 Task: Add an event with the title Casual Lunch and Learn: Effective Presentation Techniques and Delivery, date '2023/12/19', time 9:15 AM to 11:15 AM, logged in from the account softage.3@softage.netand send the event invitation to softage.4@softage.net and softage.5@softage.net. Set a reminder for the event 2 hour before
Action: Mouse moved to (95, 106)
Screenshot: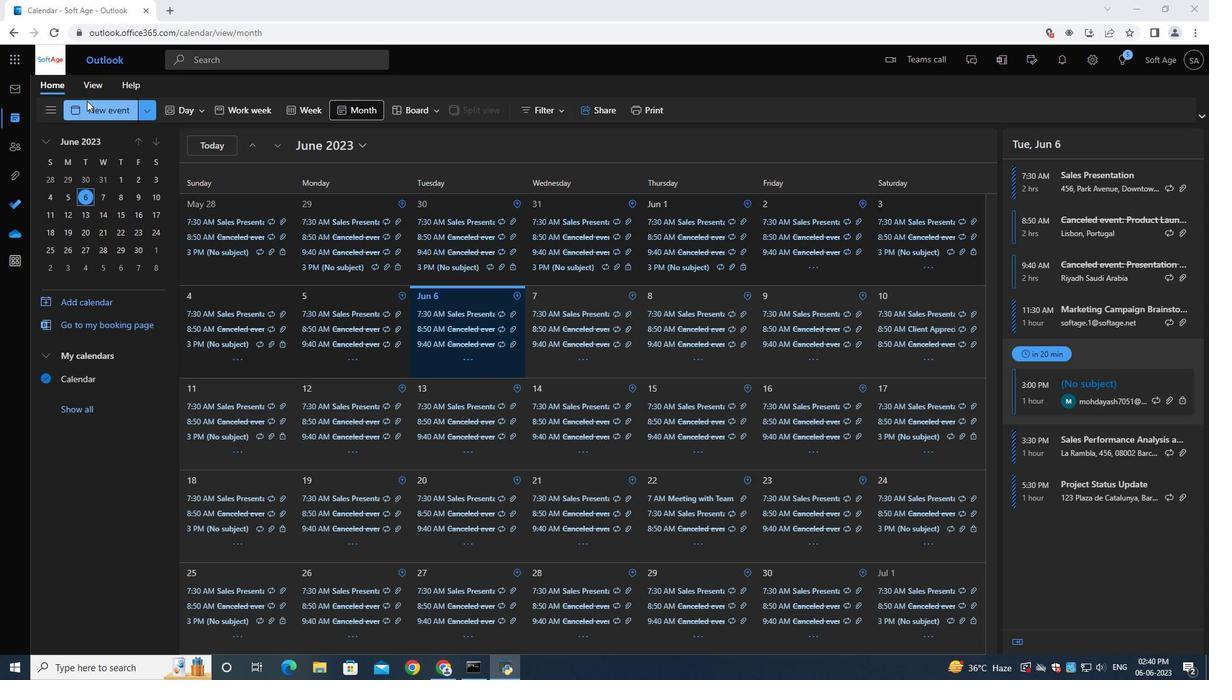
Action: Mouse pressed left at (95, 106)
Screenshot: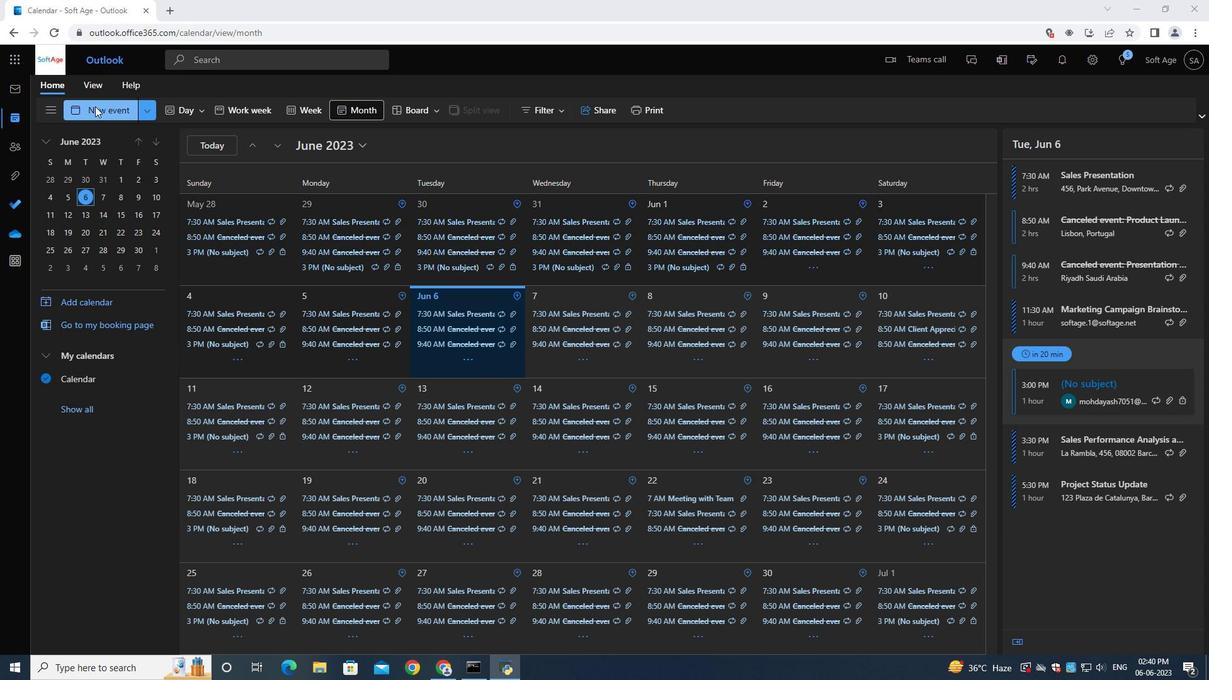 
Action: Mouse moved to (337, 197)
Screenshot: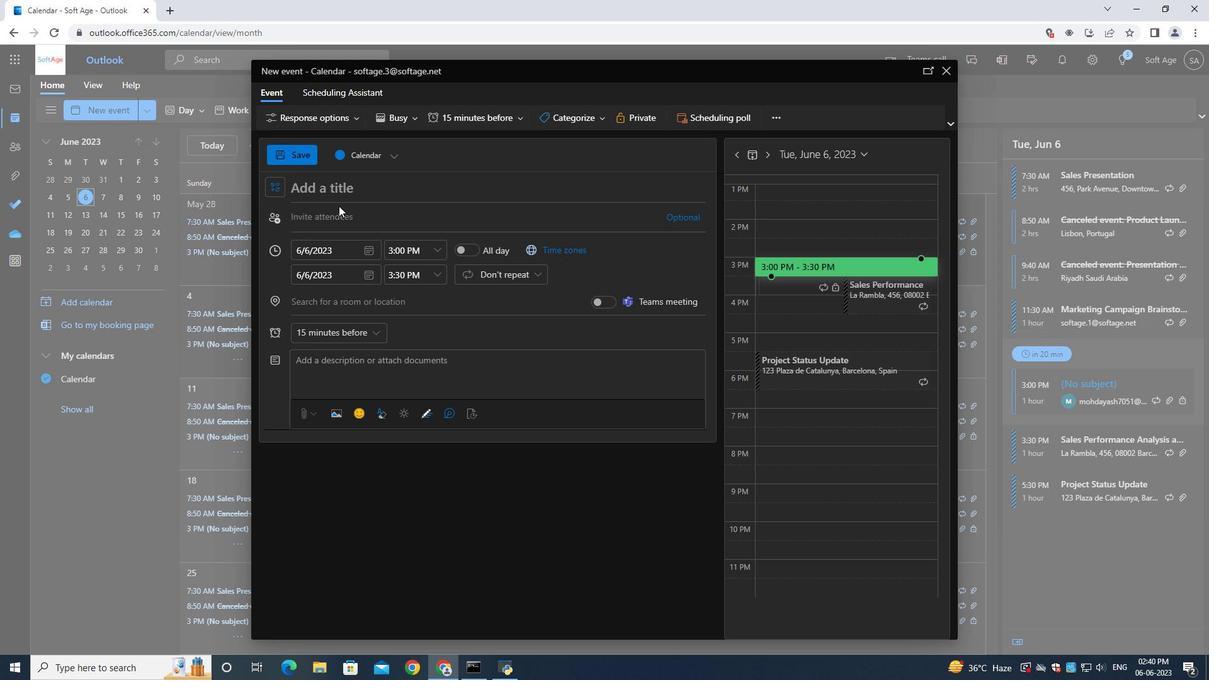 
Action: Key pressed <Key.shift>Cau<Key.backspace>sual<Key.space><Key.shift><Key.shift><Key.shift><Key.shift><Key.shift><Key.shift><Key.shift><Key.shift><Key.shift><Key.shift><Key.shift><Key.shift><Key.shift><Key.shift>Lucnh<Key.backspace><Key.backspace><Key.backspace>nch<Key.space><Key.shift><Key.shift><Key.shift><Key.shift><Key.shift><Key.shift><Key.shift><Key.shift><Key.shift><Key.shift><Key.shift><Key.shift><Key.shift><Key.shift><Key.shift><Key.shift><Key.shift><Key.shift><Key.shift><Key.shift><Key.shift><Key.shift><Key.shift><Key.shift><Key.shift><Key.shift><Key.shift><Key.shift><Key.shift><Key.shift><Key.shift><Key.shift><Key.shift><Key.shift><Key.shift><Key.shift><Key.shift><Key.shift><Key.shift><Key.shift><Key.shift><Key.shift><Key.shift><Key.shift><Key.shift><Key.shift><Key.shift><Key.shift><Key.shift><Key.shift><Key.shift><Key.shift><Key.shift><Key.shift><Key.shift><Key.shift><Key.shift><Key.shift><Key.shift><Key.shift><Key.shift><Key.shift><Key.shift><Key.shift><Key.shift><Key.shift><Key.shift><Key.shift><Key.shift><Key.shift><Key.shift><Key.shift><Key.shift><Key.shift><Key.shift><Key.shift><Key.shift><Key.shift><Key.shift><Key.shift><Key.shift><Key.shift><Key.shift><Key.shift><Key.shift><Key.shift><Key.shift><Key.shift><Key.shift><Key.shift><Key.shift><Key.shift><Key.shift><Key.shift><Key.shift><Key.shift><Key.shift><Key.shift><Key.shift>and<Key.space><Key.shift>Learn<Key.shift_r>:<Key.space><Key.shift><Key.shift><Key.shift><Key.shift><Key.shift><Key.shift><Key.shift><Key.shift><Key.shift><Key.shift>Effective<Key.space><Key.shift>Presentation<Key.space><Key.shift><Key.shift>Techniques<Key.space>and<Key.space><Key.shift>Delivery
Screenshot: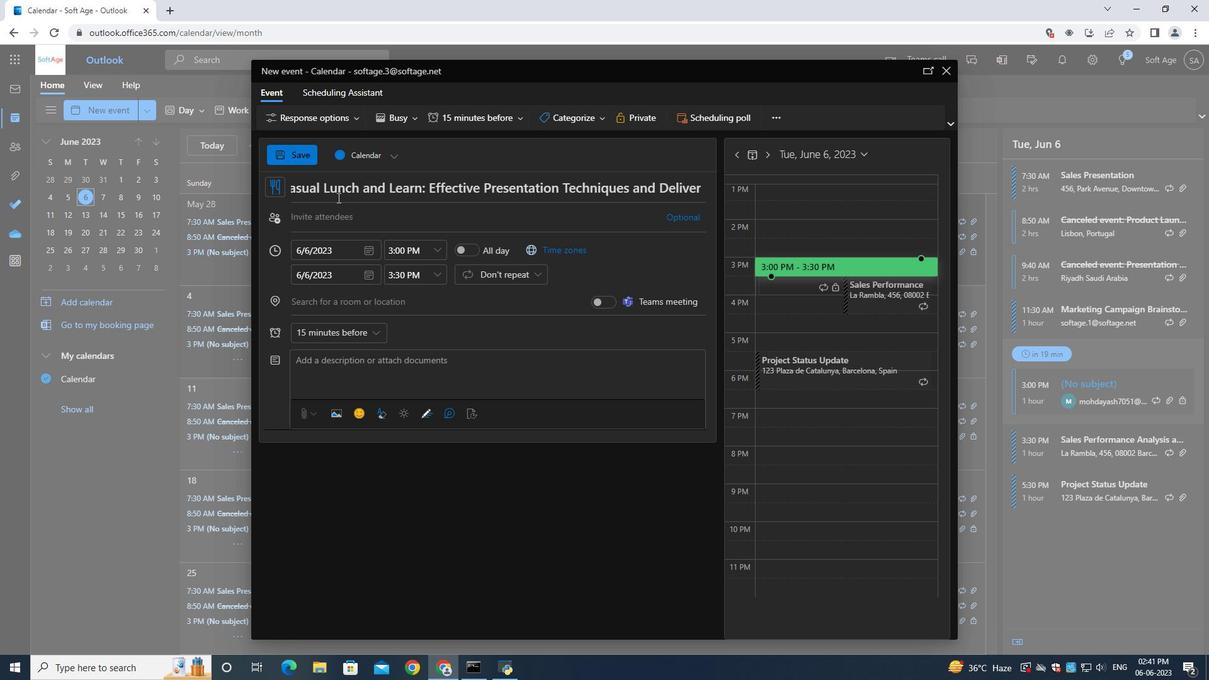 
Action: Mouse moved to (370, 255)
Screenshot: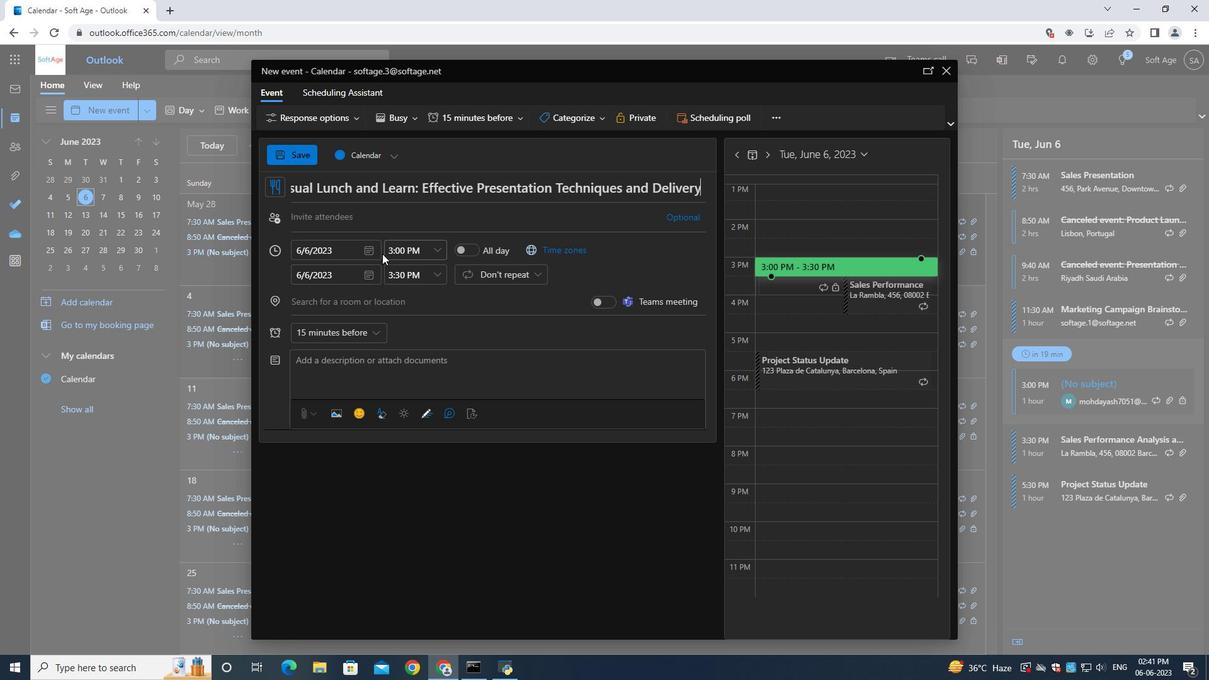 
Action: Mouse pressed left at (370, 255)
Screenshot: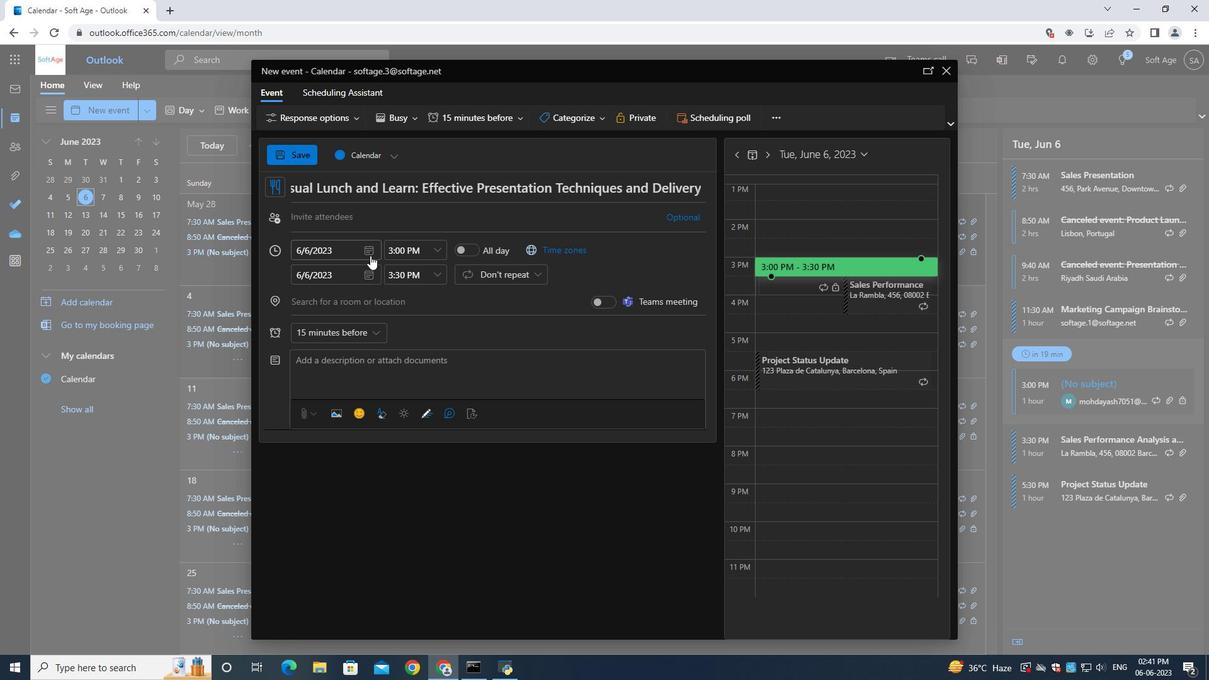 
Action: Mouse moved to (409, 279)
Screenshot: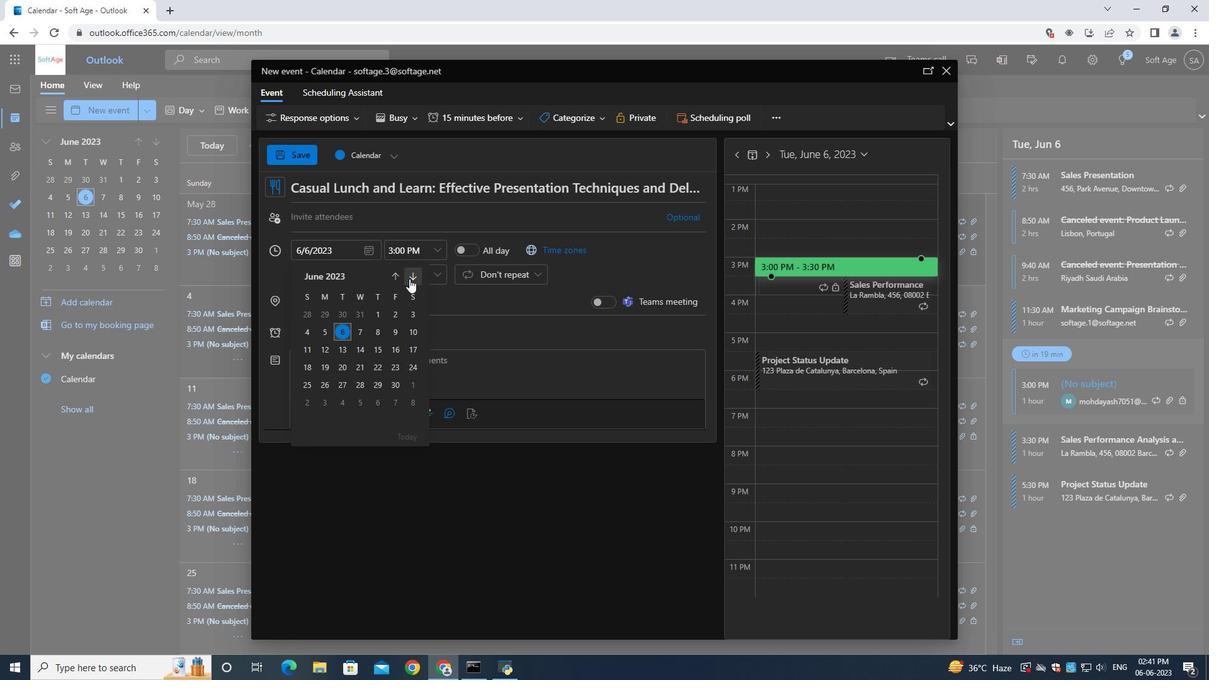 
Action: Mouse pressed left at (409, 279)
Screenshot: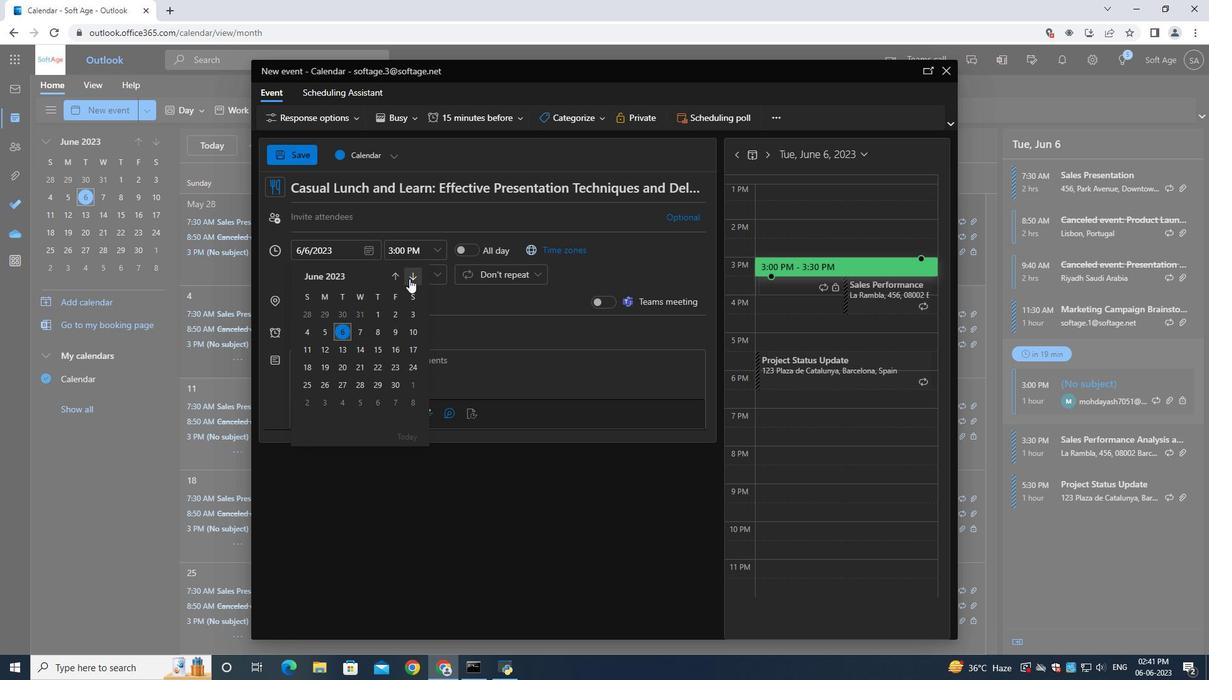 
Action: Mouse pressed left at (409, 279)
Screenshot: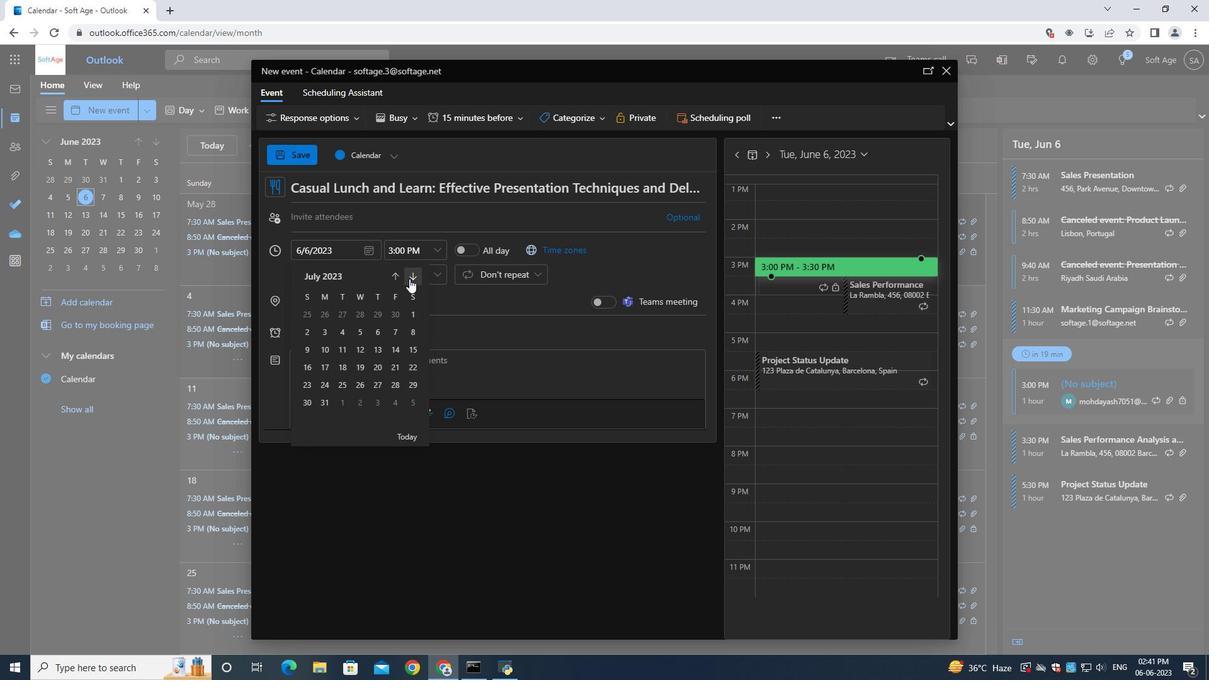 
Action: Mouse pressed left at (409, 279)
Screenshot: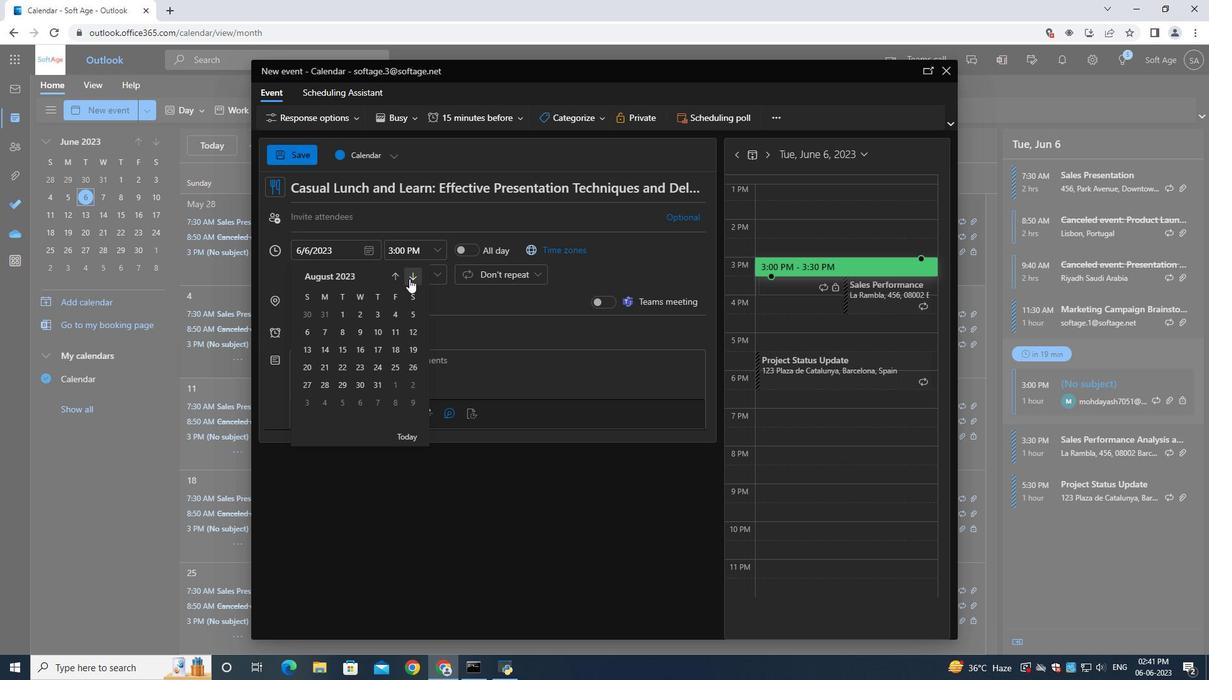 
Action: Mouse pressed left at (409, 279)
Screenshot: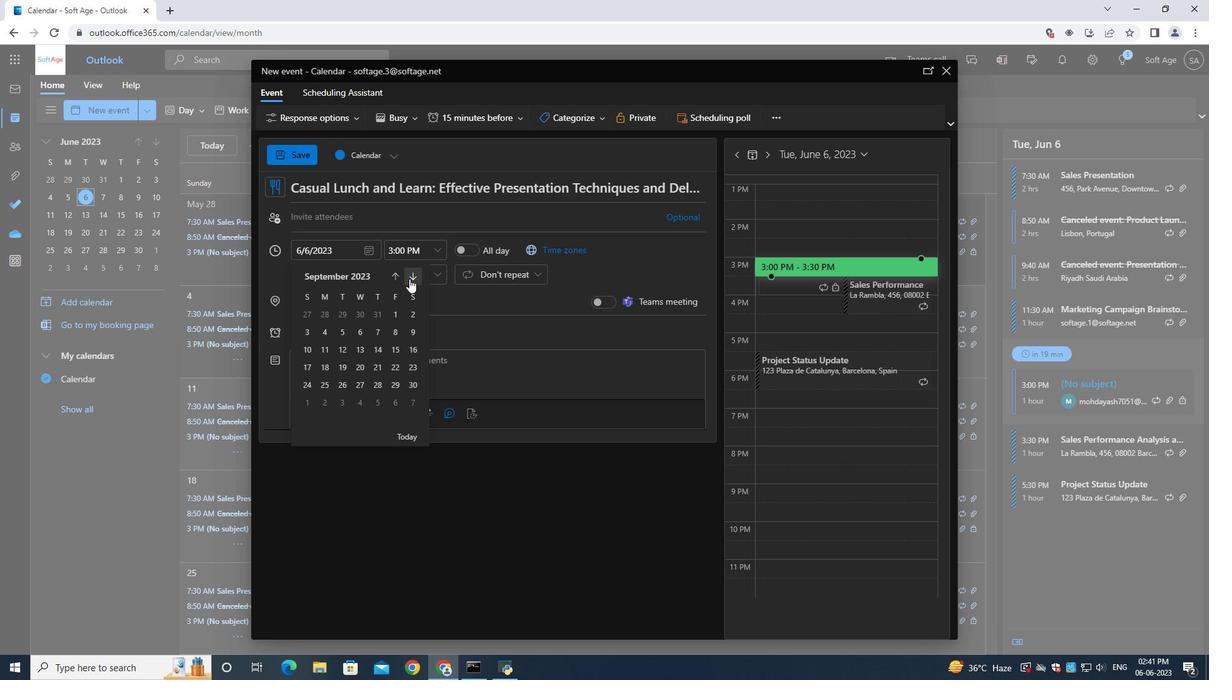 
Action: Mouse pressed left at (409, 279)
Screenshot: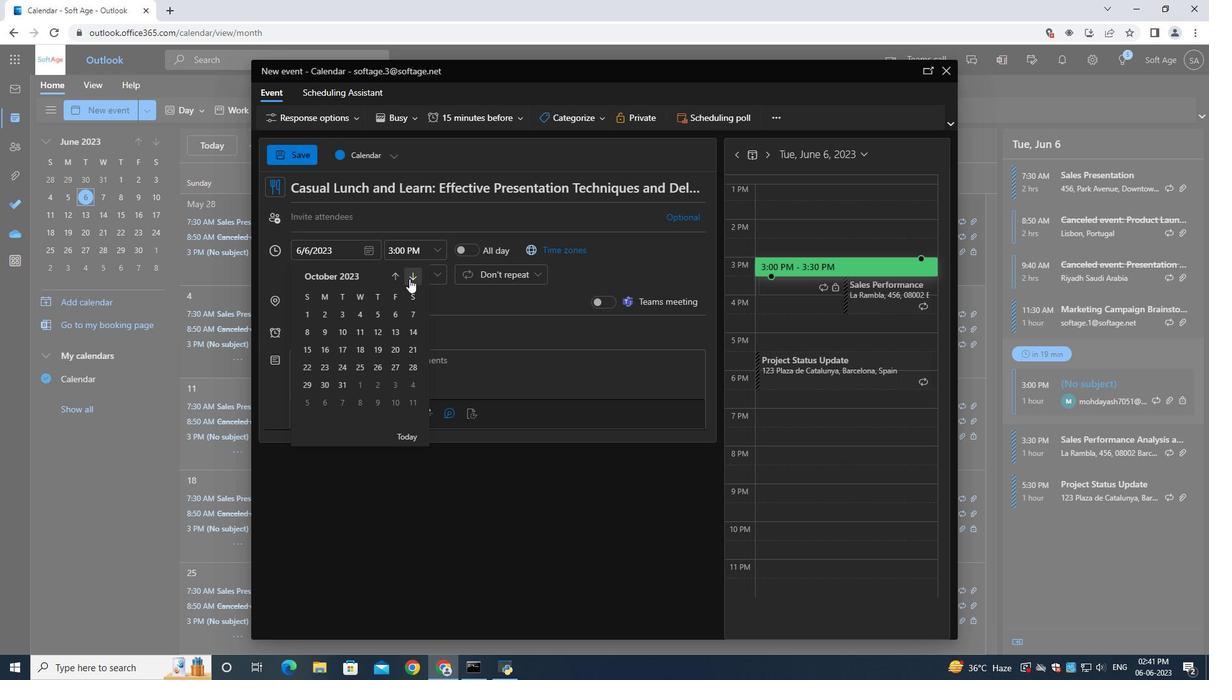 
Action: Mouse pressed left at (409, 279)
Screenshot: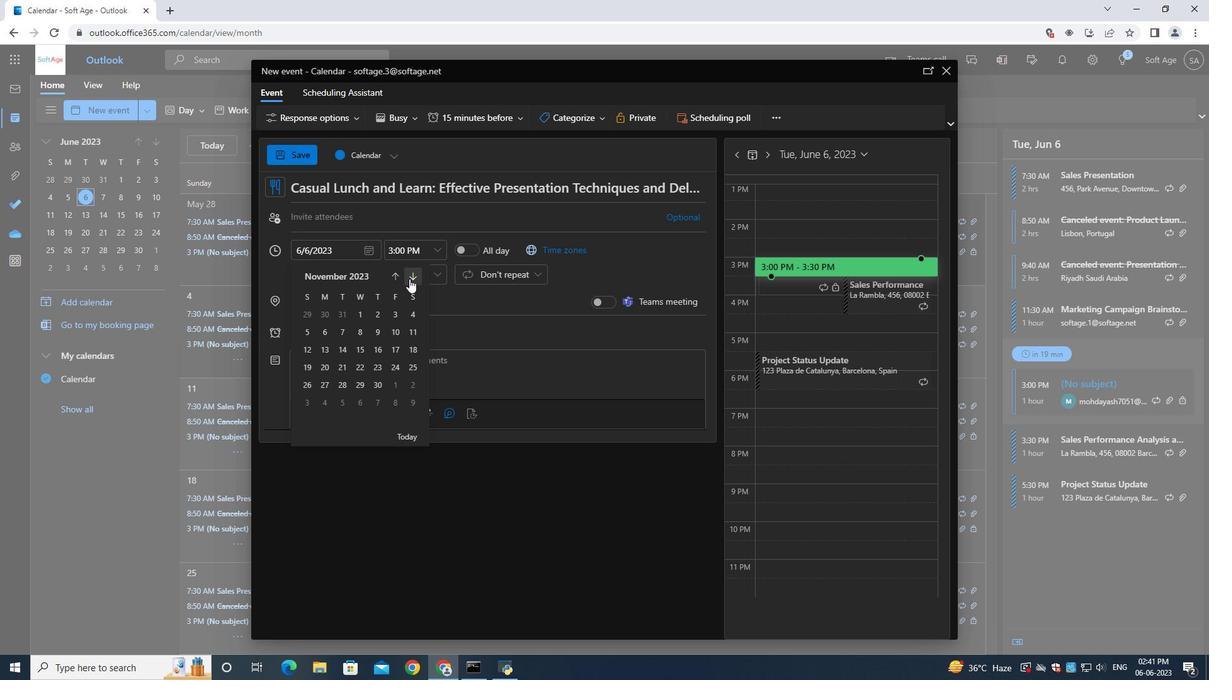 
Action: Mouse moved to (340, 369)
Screenshot: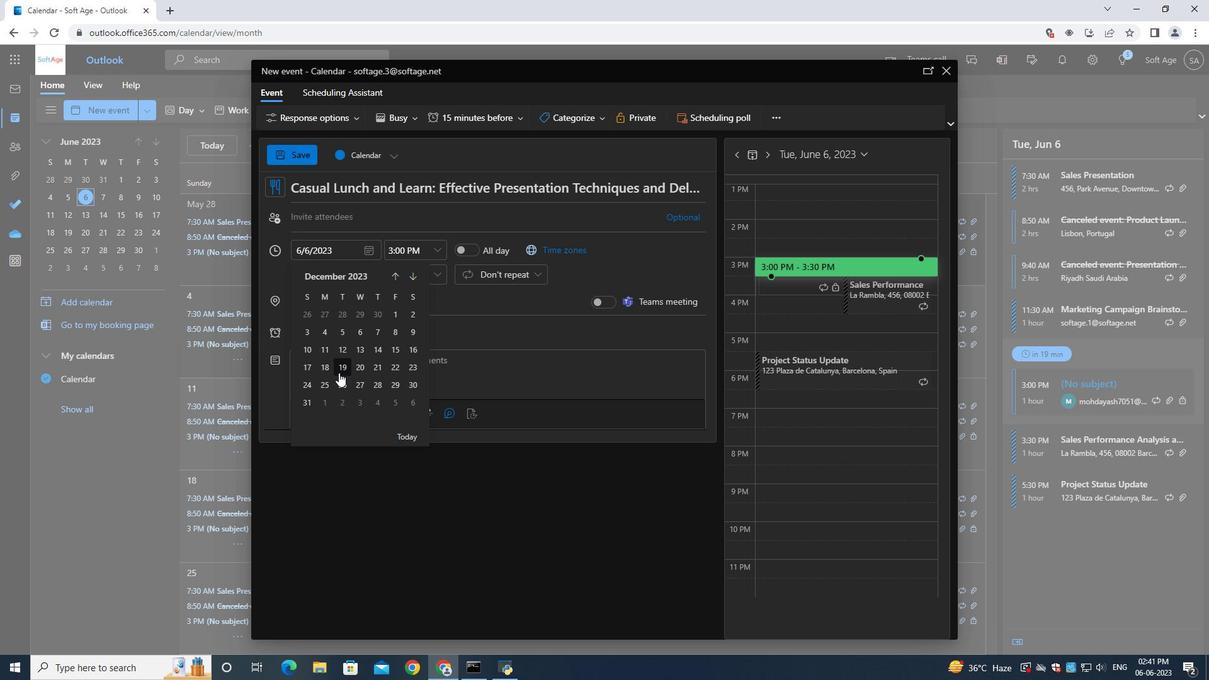 
Action: Mouse pressed left at (340, 369)
Screenshot: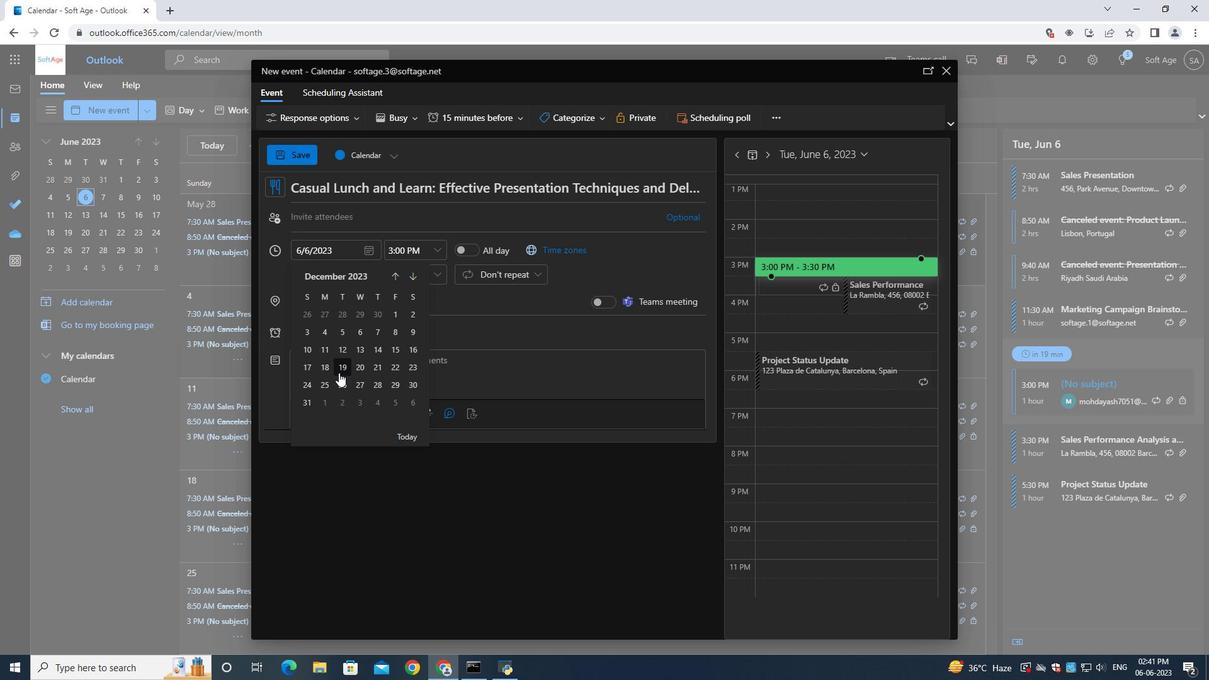 
Action: Mouse moved to (404, 246)
Screenshot: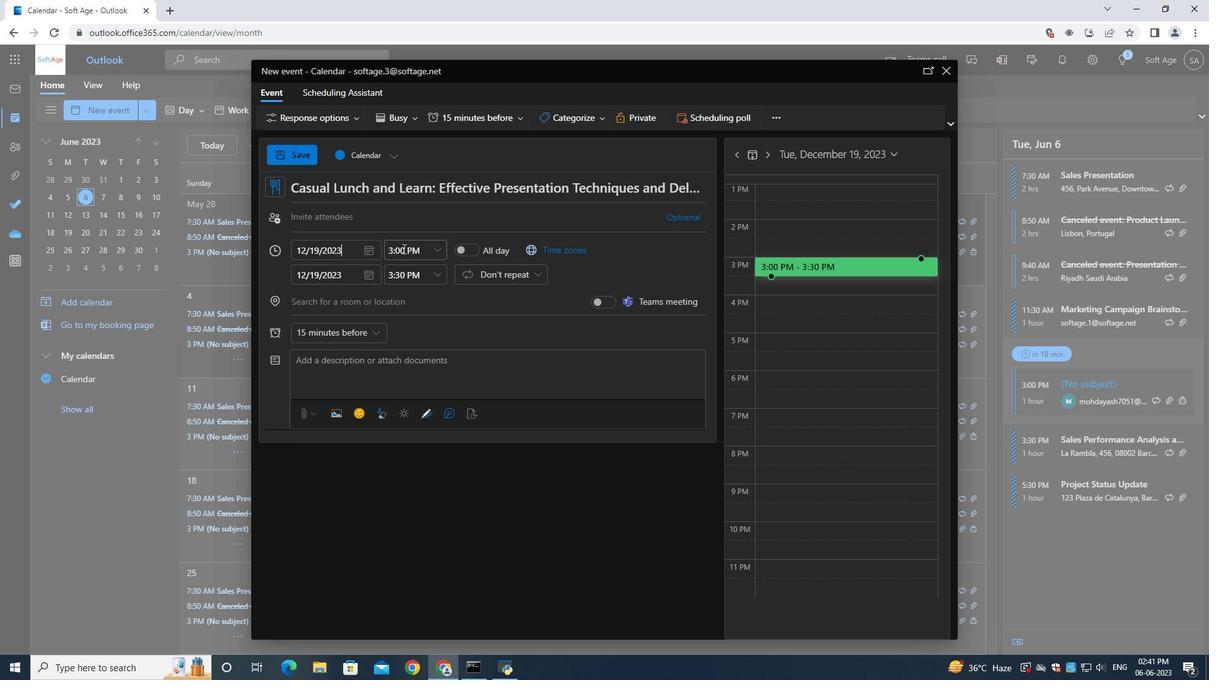
Action: Mouse pressed left at (404, 246)
Screenshot: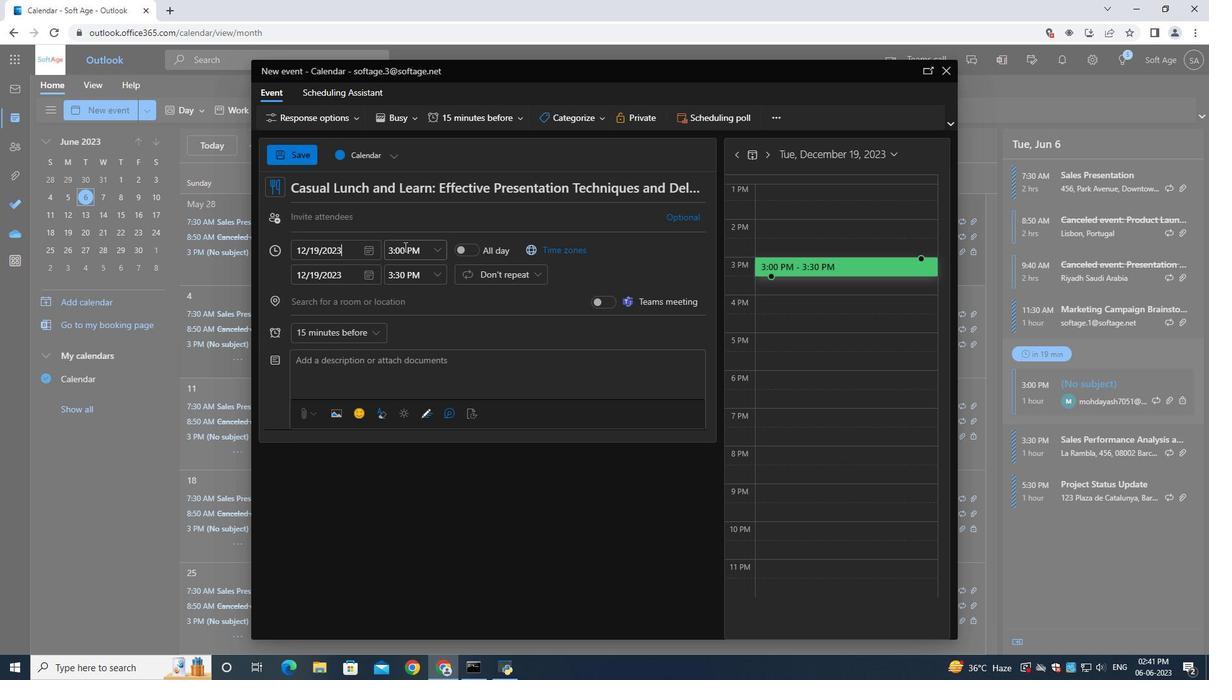 
Action: Mouse moved to (405, 247)
Screenshot: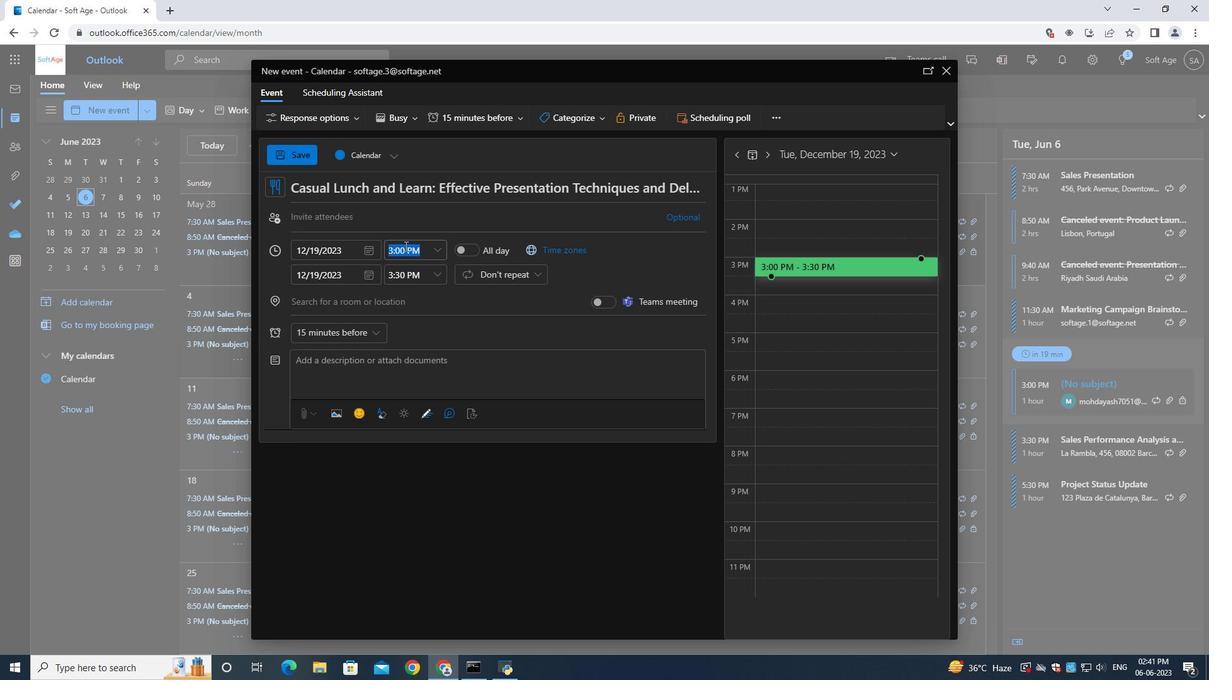 
Action: Key pressed 9<Key.shift_r>:15<Key.shift>AM
Screenshot: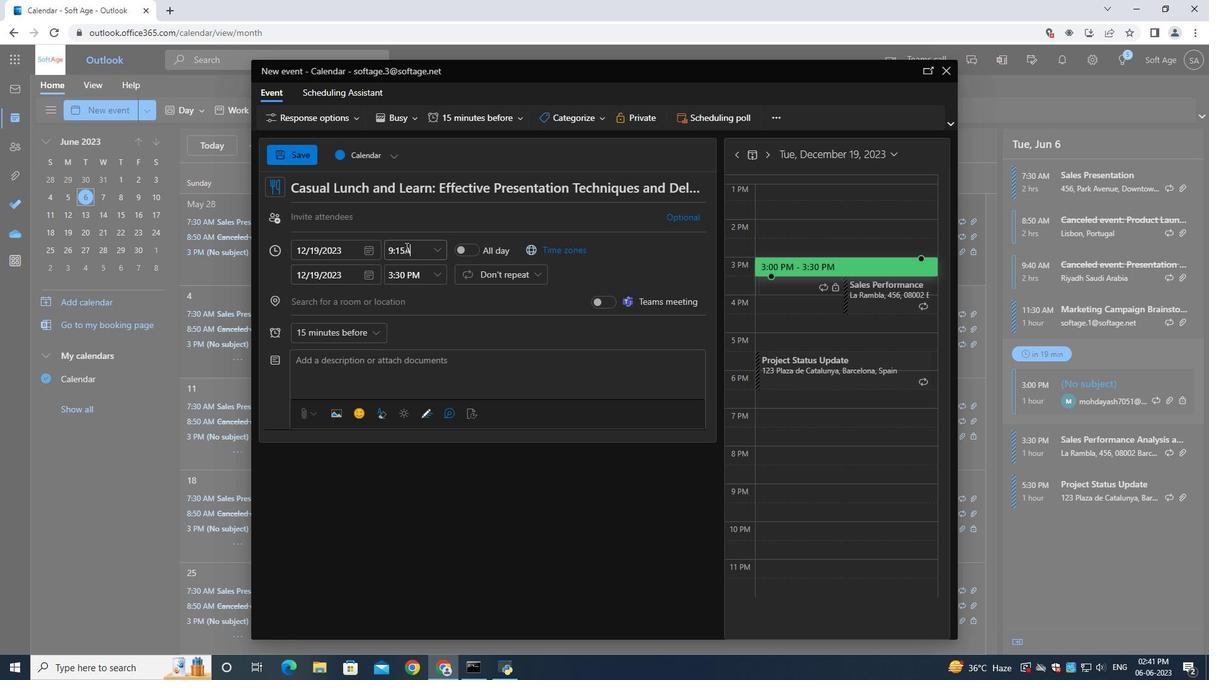 
Action: Mouse moved to (390, 280)
Screenshot: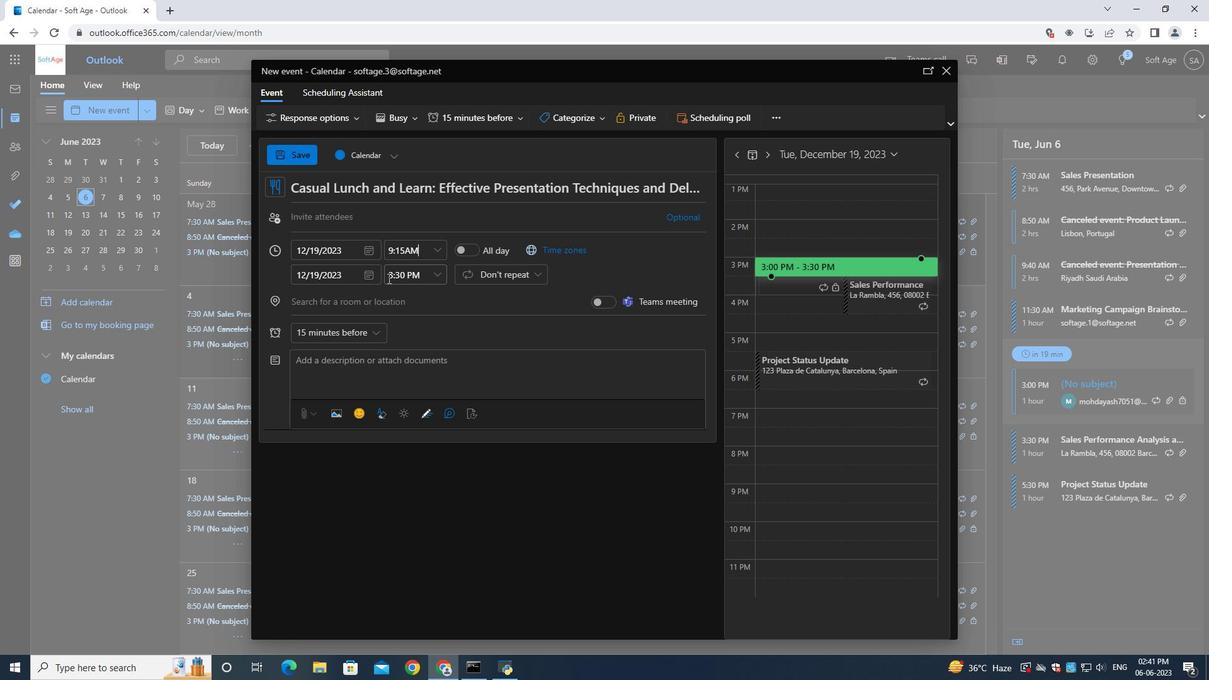 
Action: Mouse pressed left at (390, 280)
Screenshot: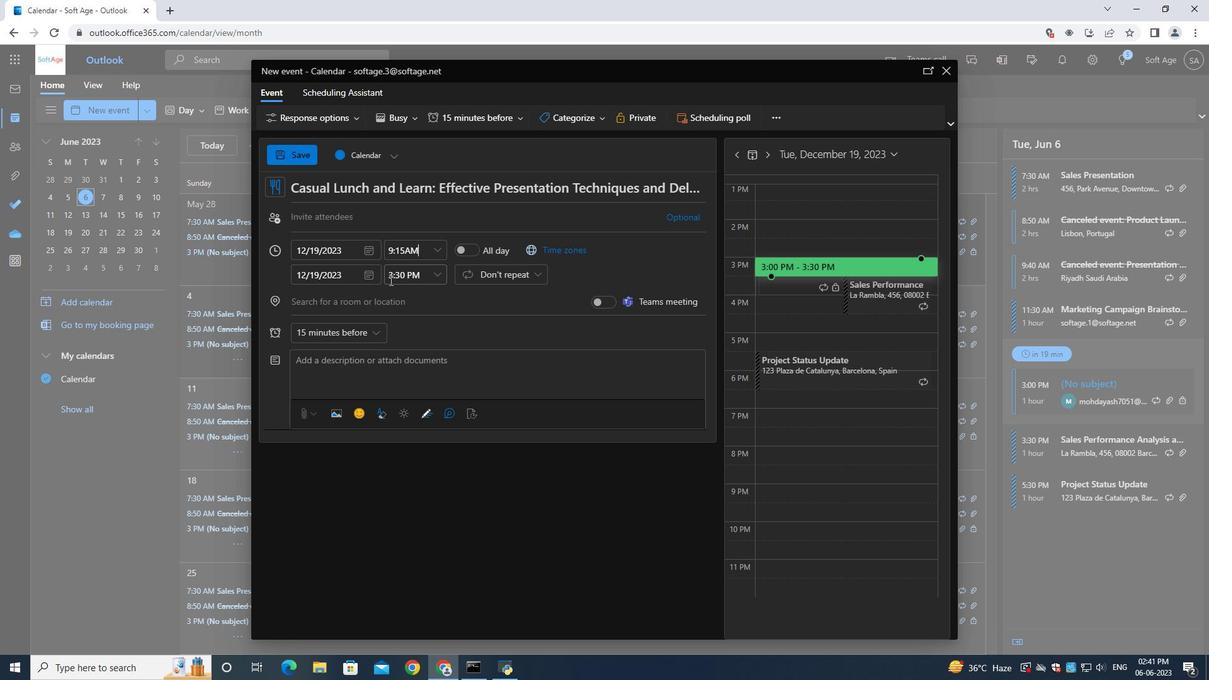 
Action: Key pressed 11<Key.shift_r>:15<Key.shift>AM
Screenshot: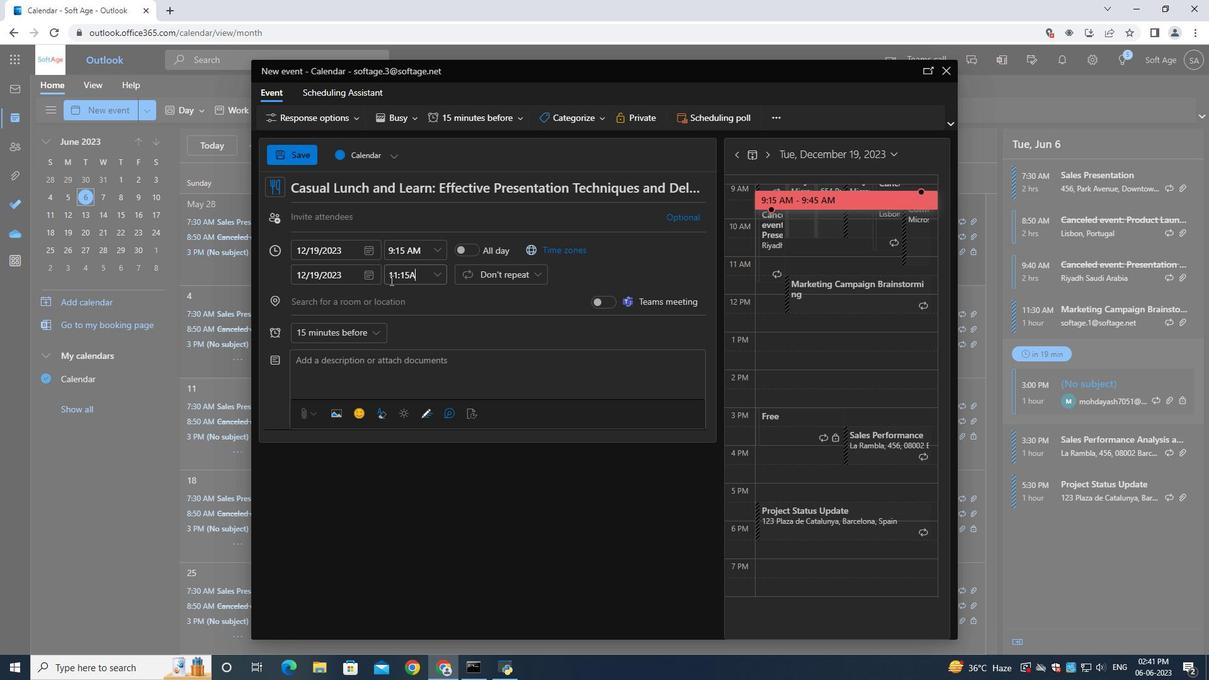 
Action: Mouse moved to (317, 215)
Screenshot: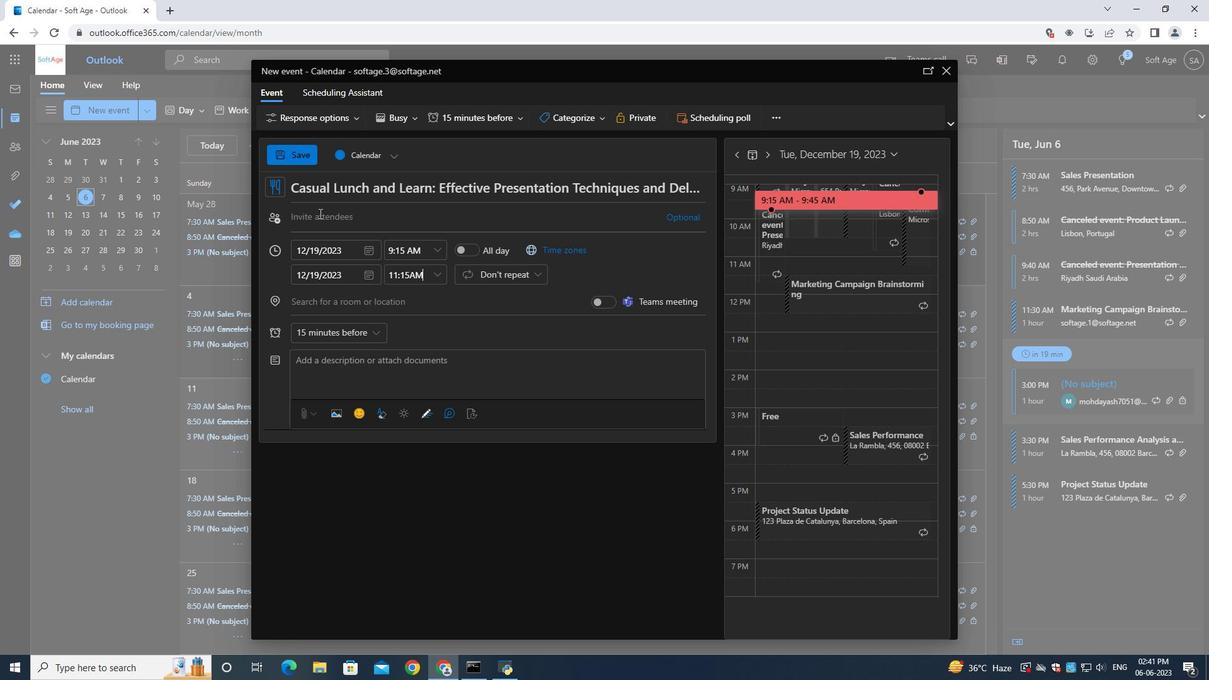 
Action: Mouse pressed left at (317, 215)
Screenshot: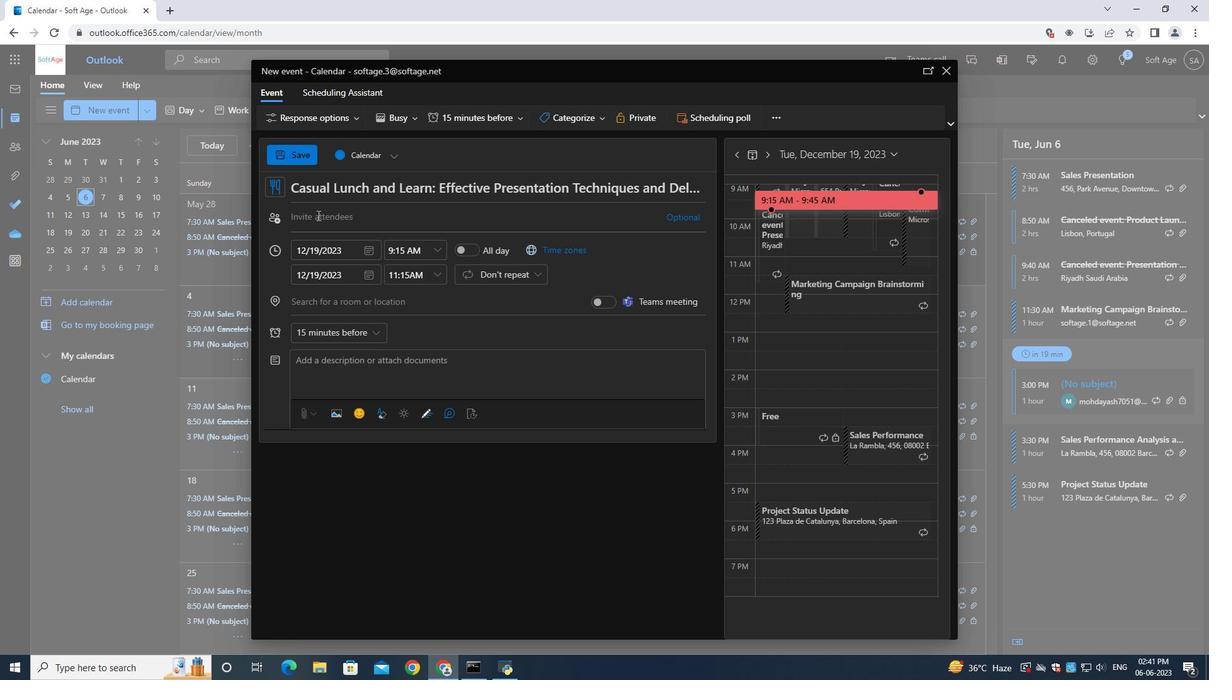 
Action: Key pressed softage.5<Key.shift><Key.shift><Key.shift><Key.shift><Key.shift><Key.shift><Key.shift><Key.shift><Key.shift><Key.shift><Key.shift><Key.shift><Key.shift><Key.shift><Key.shift><Key.shift><Key.shift>@softage.net
Screenshot: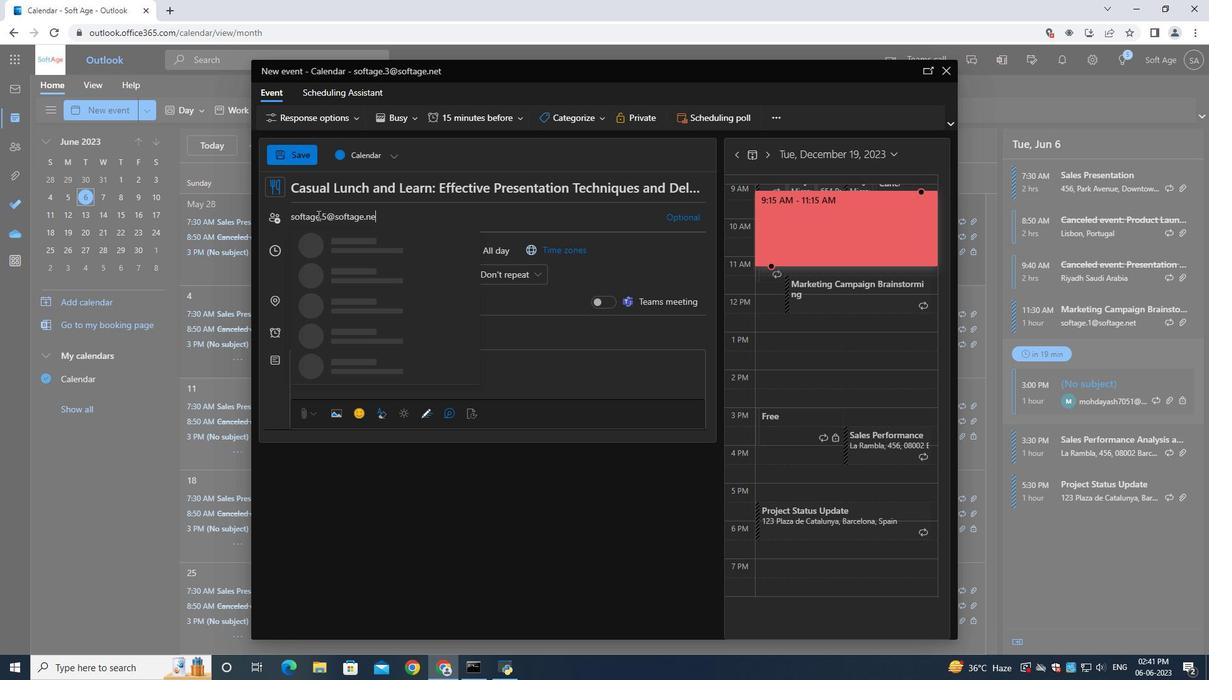 
Action: Mouse moved to (345, 240)
Screenshot: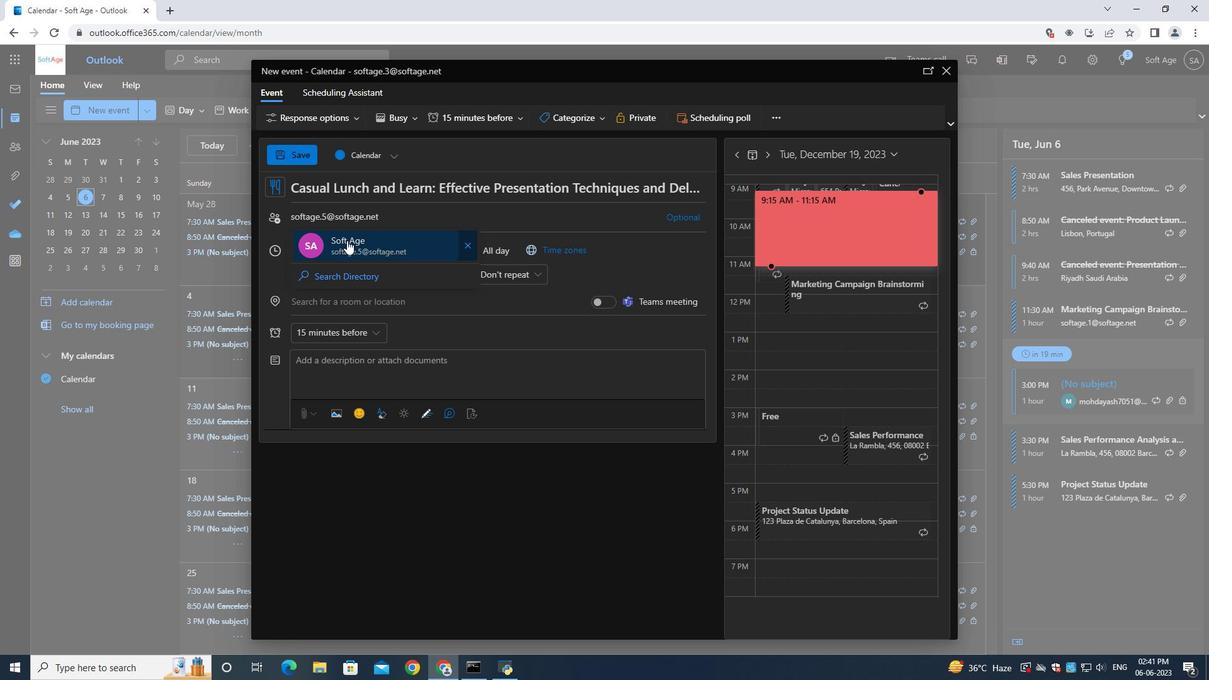 
Action: Mouse pressed left at (345, 240)
Screenshot: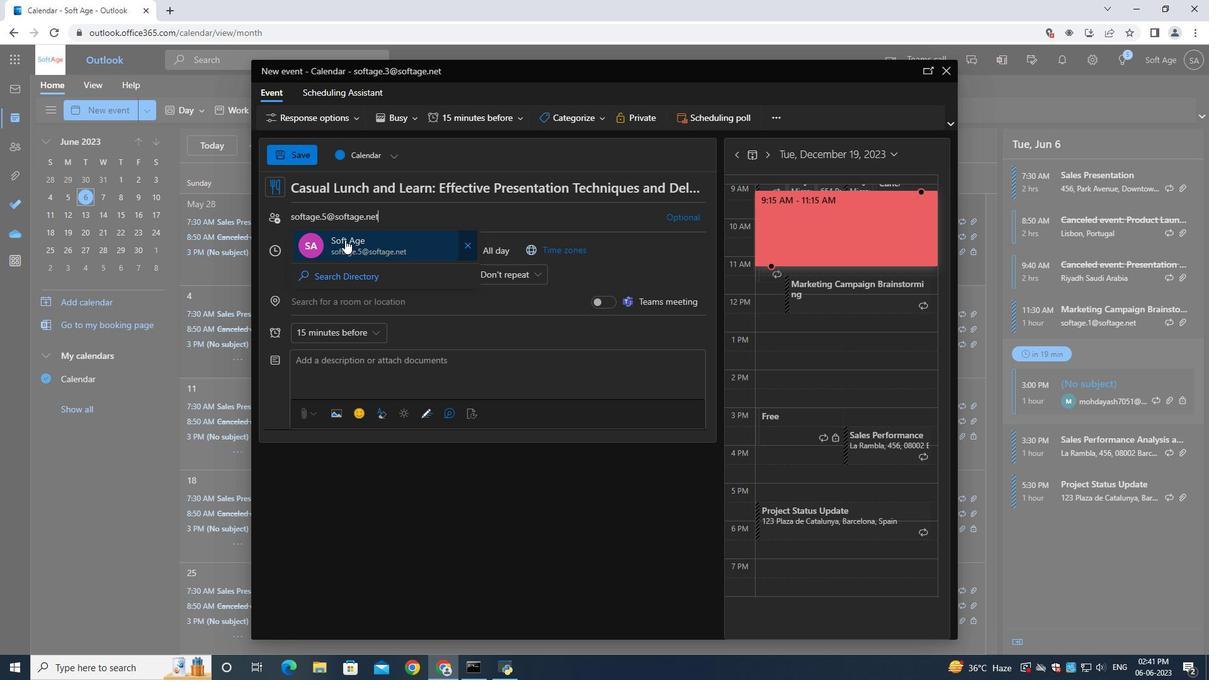 
Action: Key pressed softage.4<Key.shift>@softage.net
Screenshot: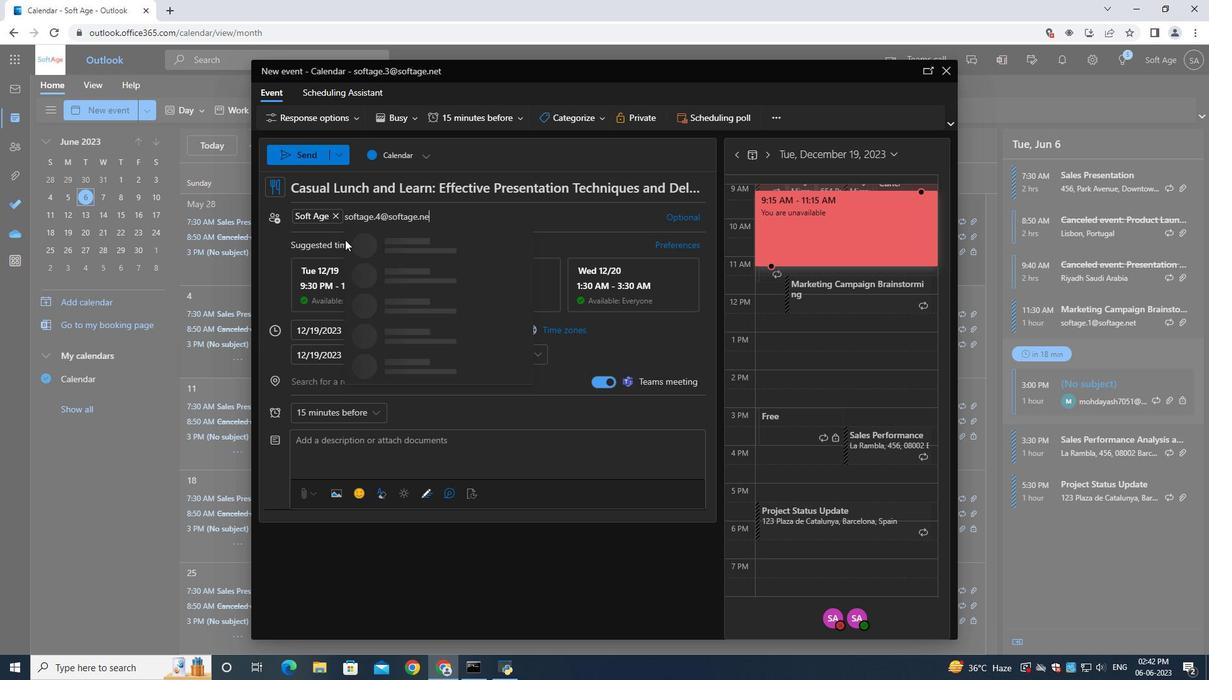 
Action: Mouse moved to (381, 240)
Screenshot: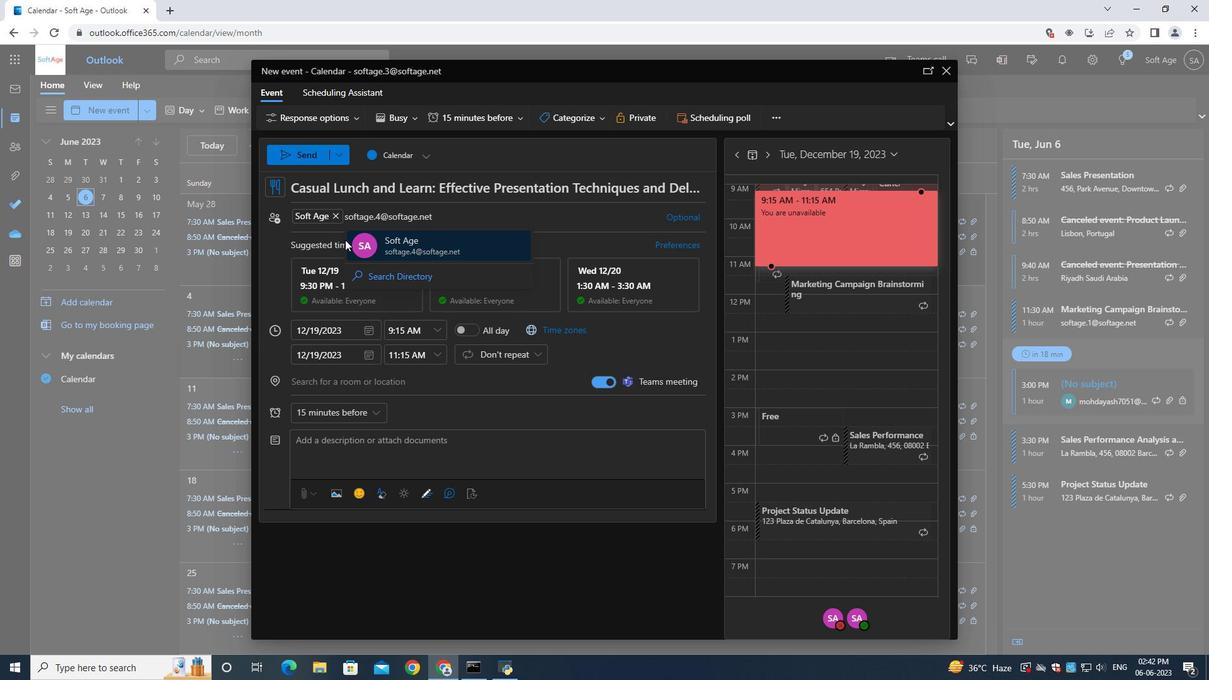 
Action: Mouse pressed left at (381, 240)
Screenshot: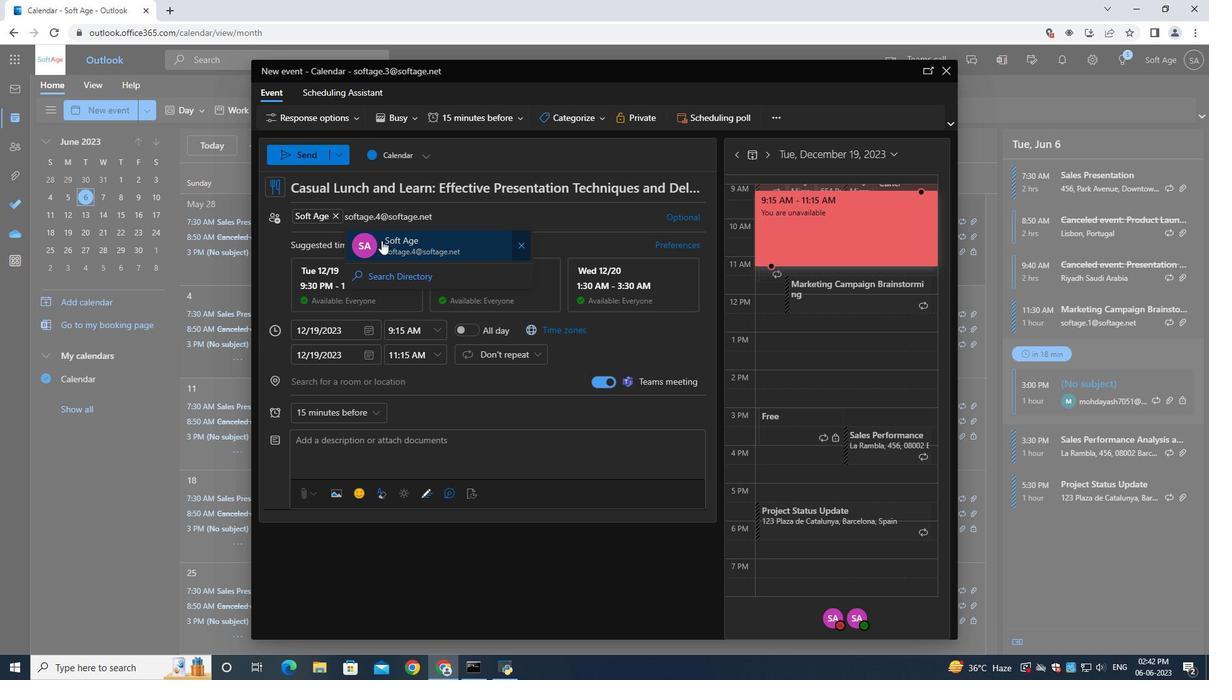 
Action: Mouse moved to (315, 400)
Screenshot: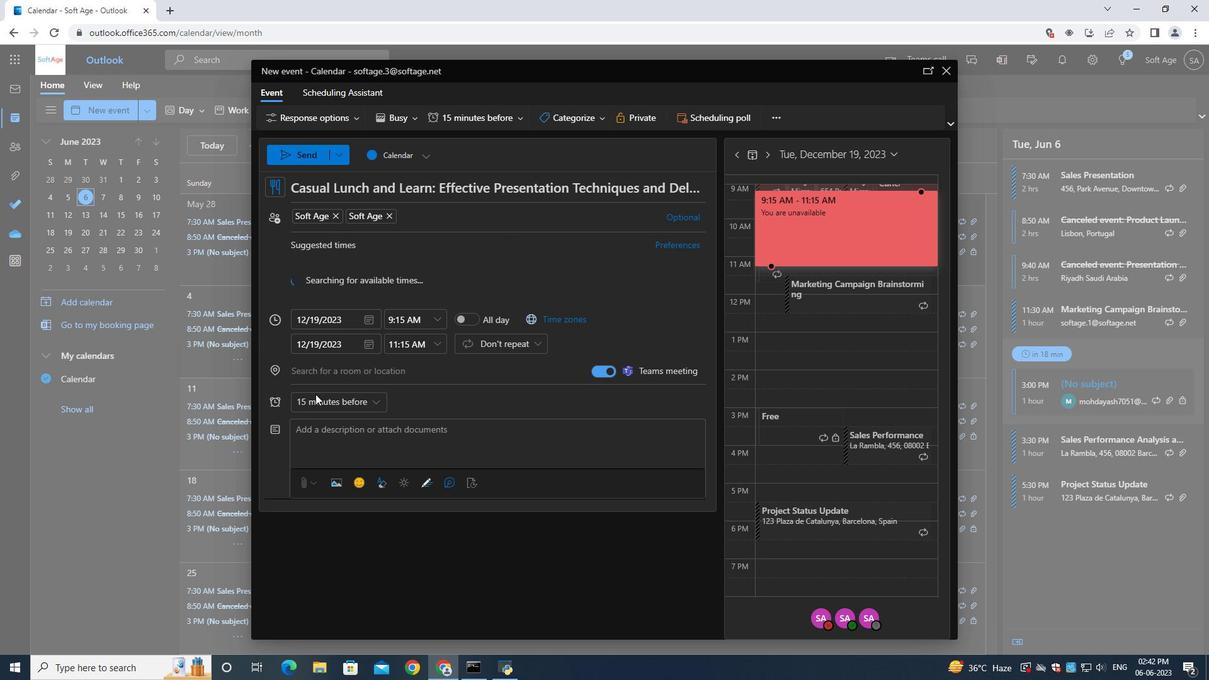 
Action: Mouse pressed left at (315, 400)
Screenshot: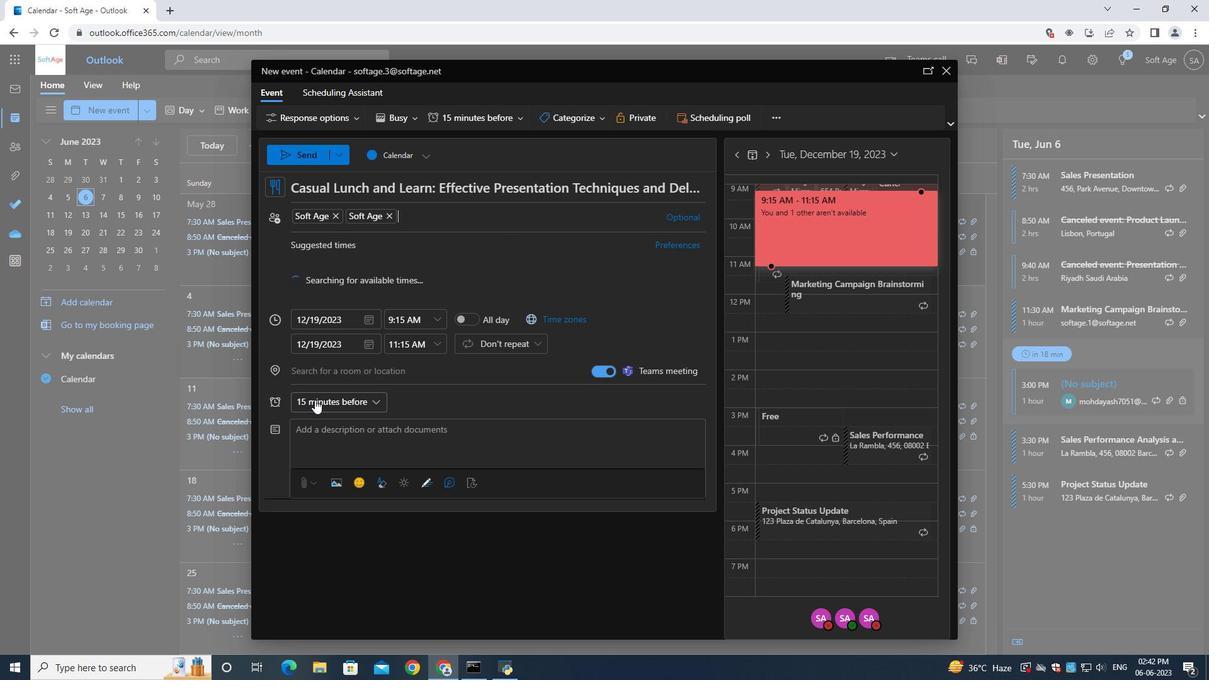 
Action: Mouse moved to (331, 293)
Screenshot: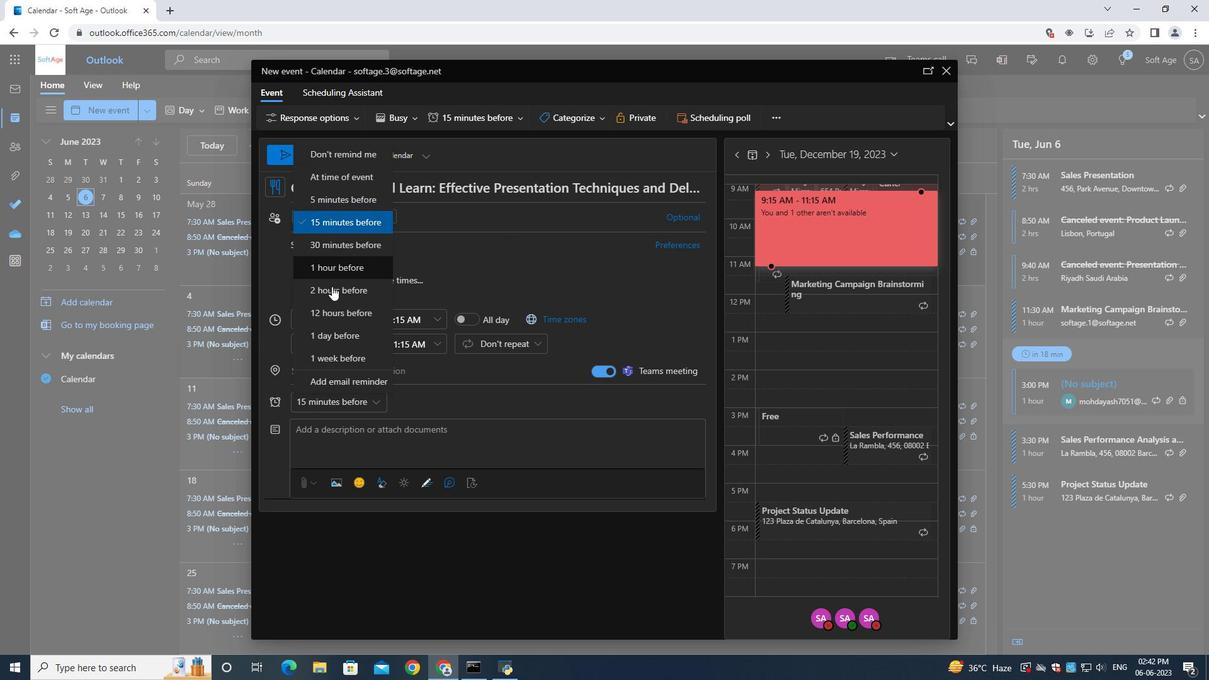 
Action: Mouse pressed left at (331, 293)
Screenshot: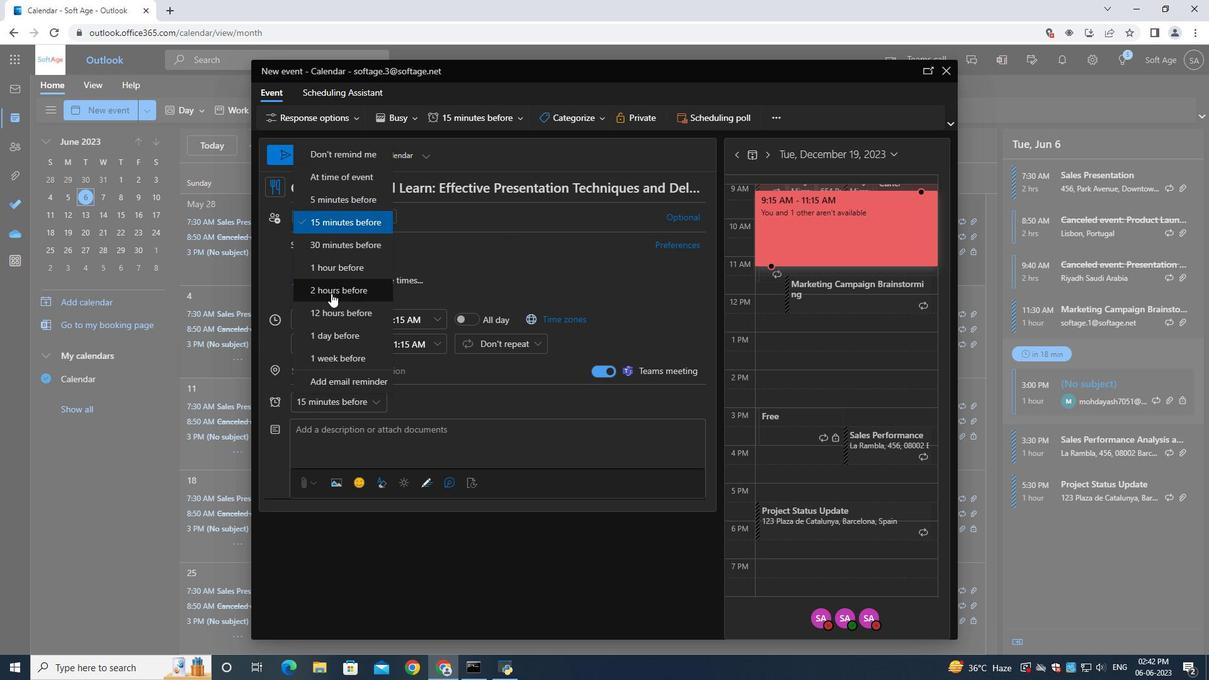 
Action: Mouse moved to (304, 160)
Screenshot: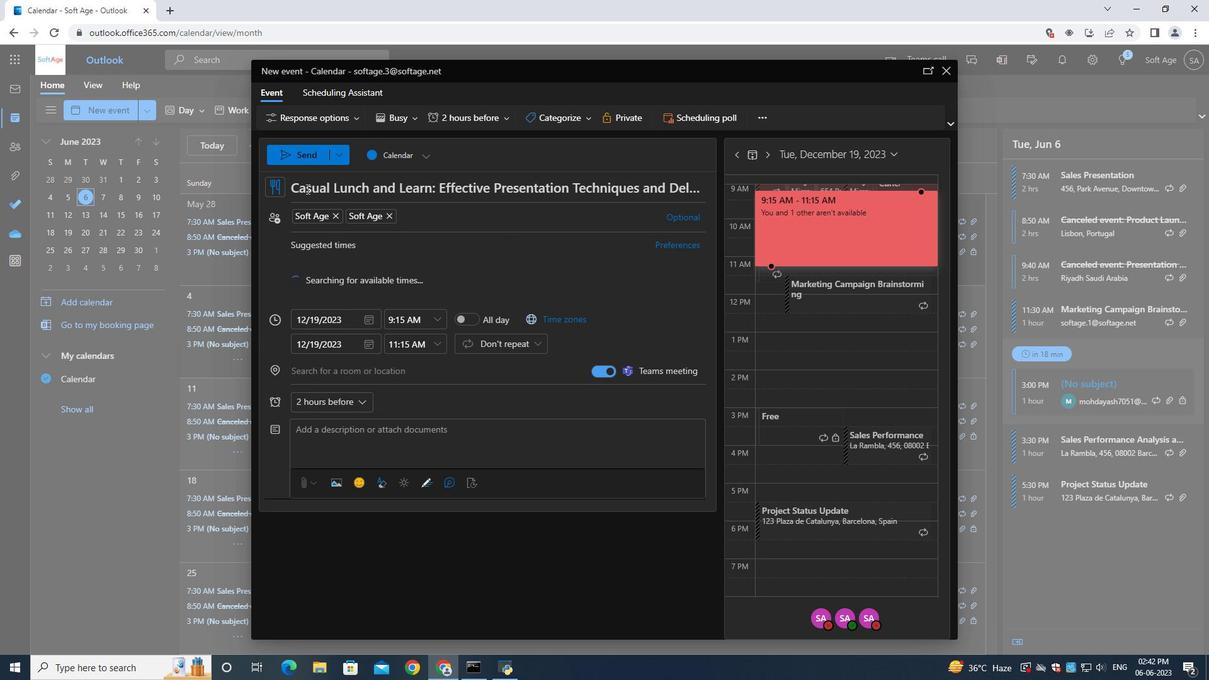 
Action: Mouse pressed left at (304, 160)
Screenshot: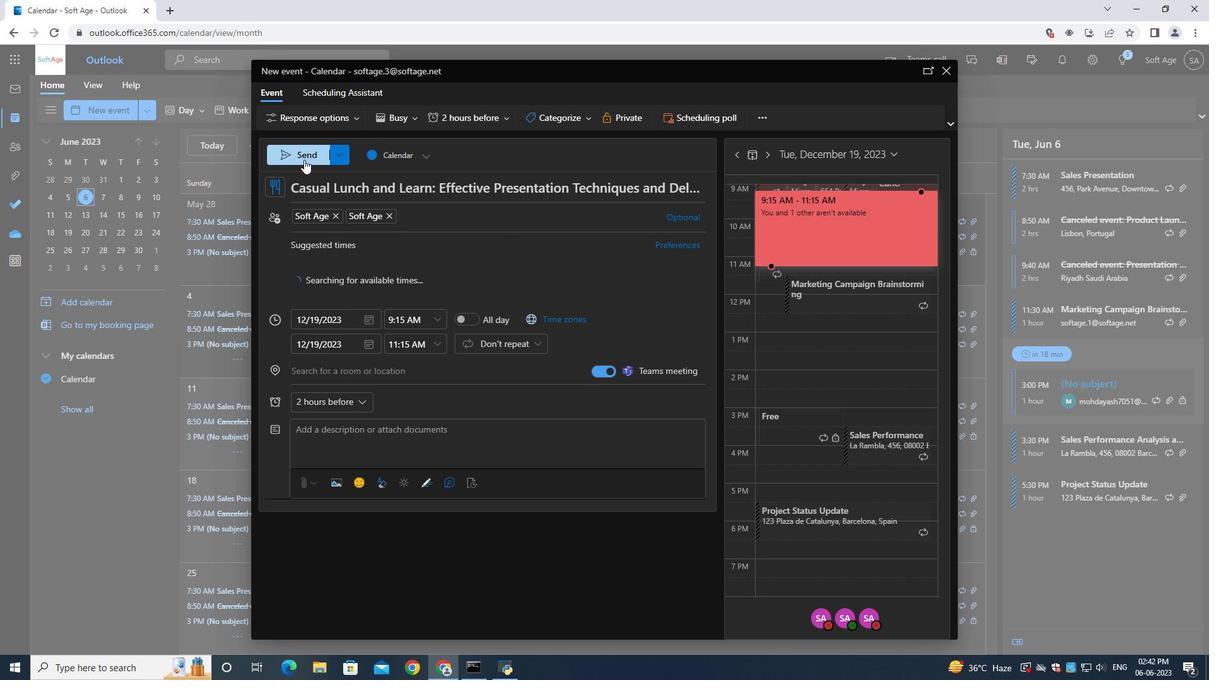 
Action: Mouse moved to (304, 160)
Screenshot: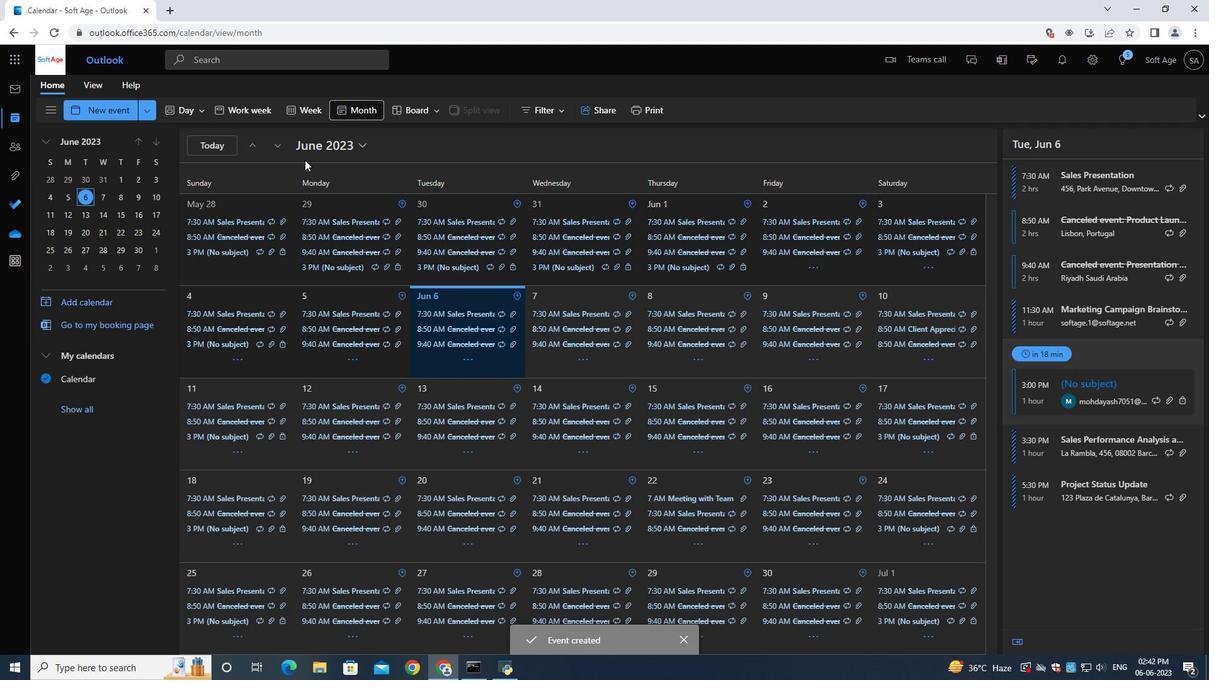 
